 Task: Create in the project AgileGator and in the Backlog issue 'Create a new online platform for online graphic design courses with advanced design tools and project collaboration features' a child issue 'Data breach risk assessment and mitigation', and assign it to team member softage.3@softage.net. Create in the project AgileGator and in the Backlog issue 'Implement a new cloud-based payroll management system for a company with advanced payroll processing and tax calculation features' a child issue 'Serverless computing application performance testing and remediation', and assign it to team member softage.4@softage.net
Action: Mouse moved to (175, 58)
Screenshot: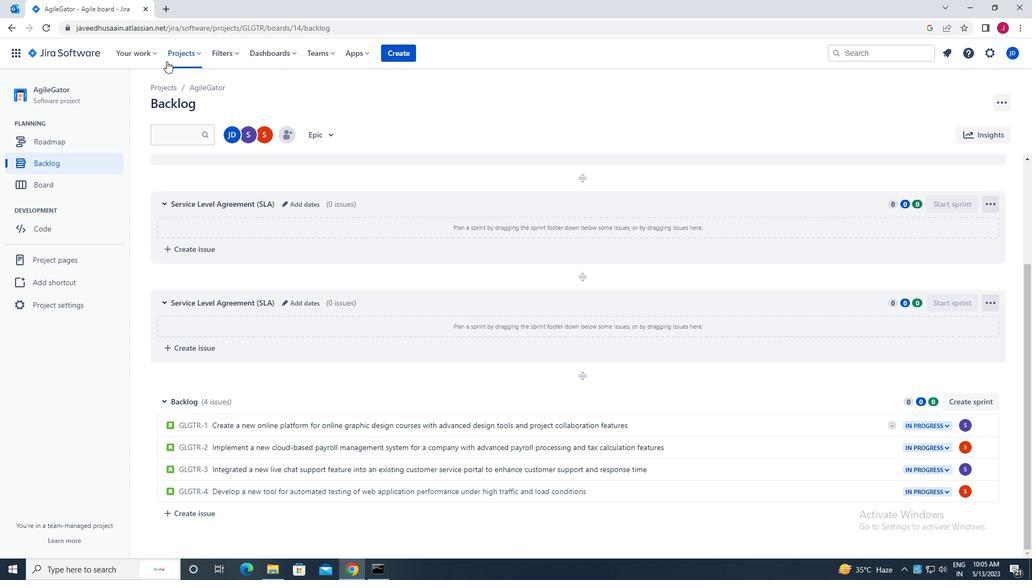 
Action: Mouse pressed left at (175, 58)
Screenshot: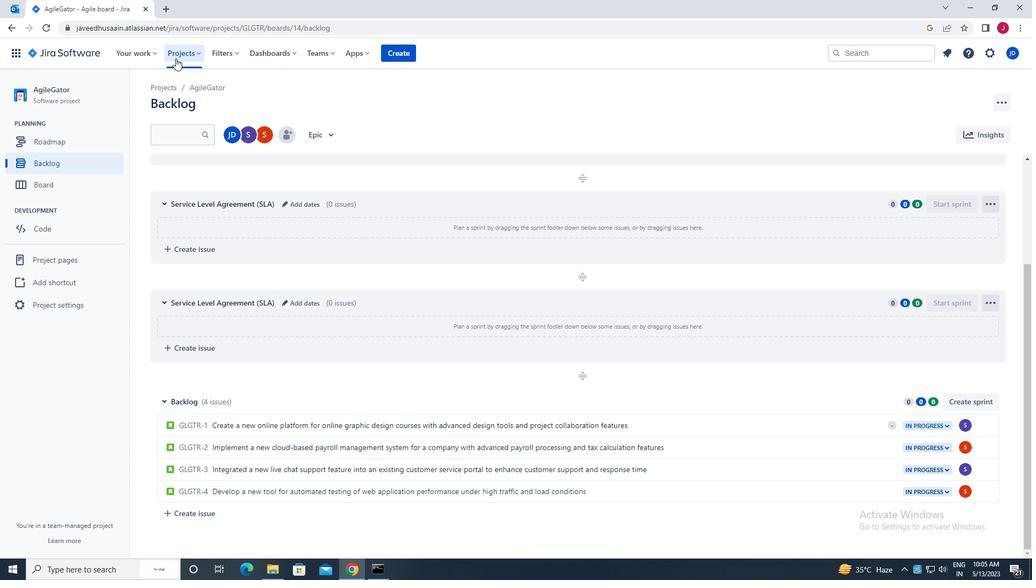 
Action: Mouse moved to (223, 100)
Screenshot: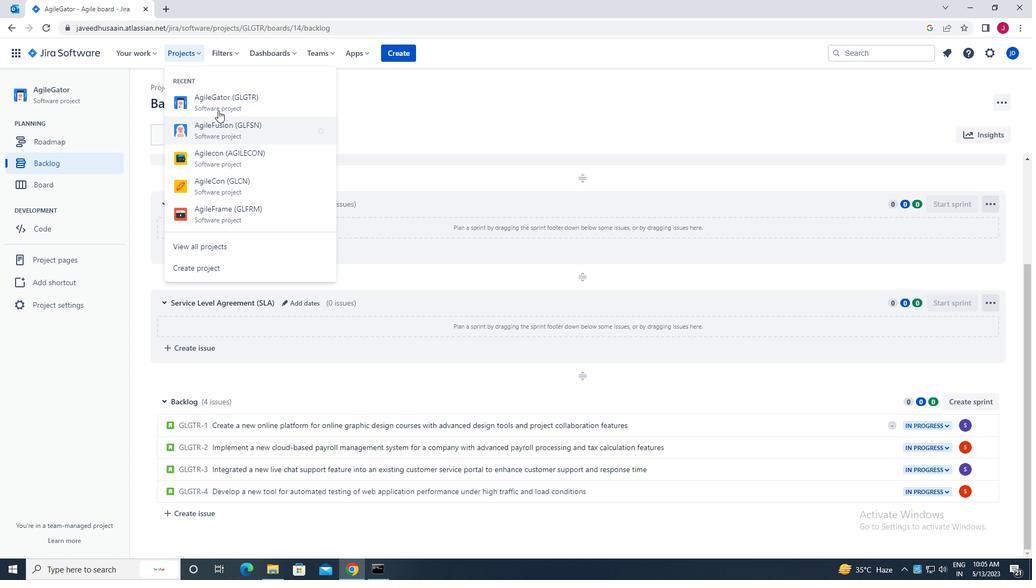 
Action: Mouse pressed left at (223, 100)
Screenshot: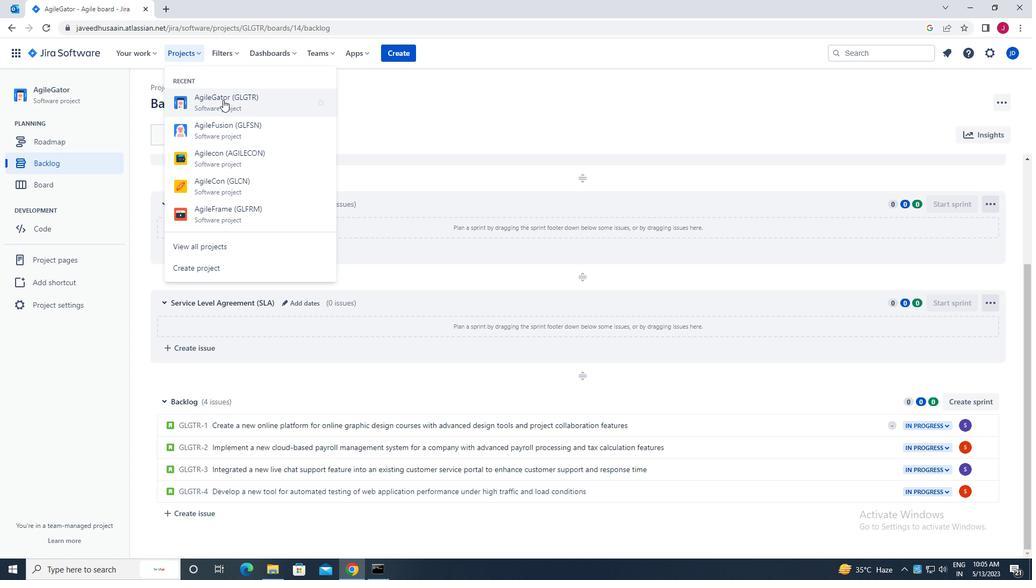 
Action: Mouse moved to (70, 162)
Screenshot: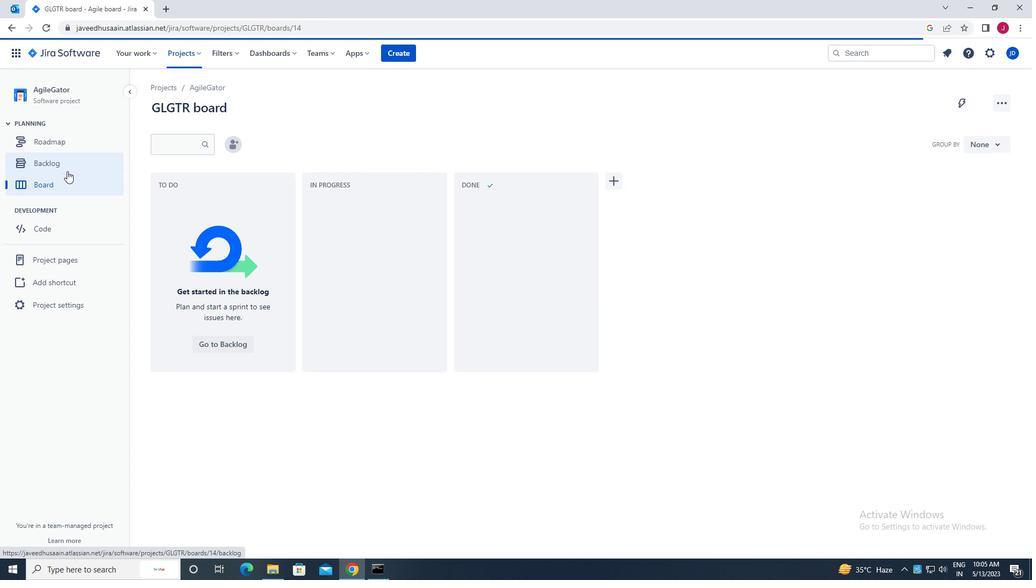 
Action: Mouse pressed left at (70, 162)
Screenshot: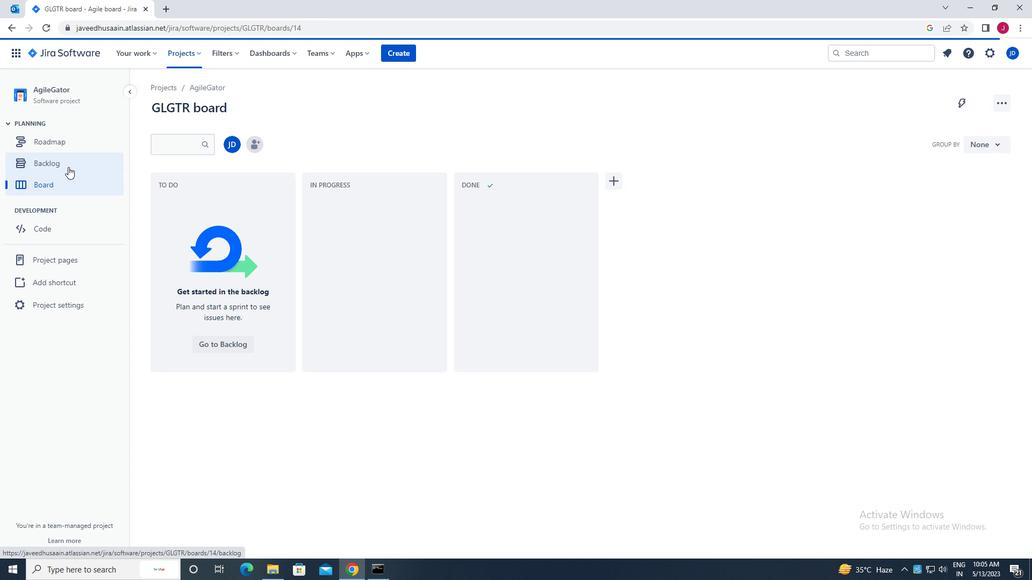 
Action: Mouse moved to (425, 379)
Screenshot: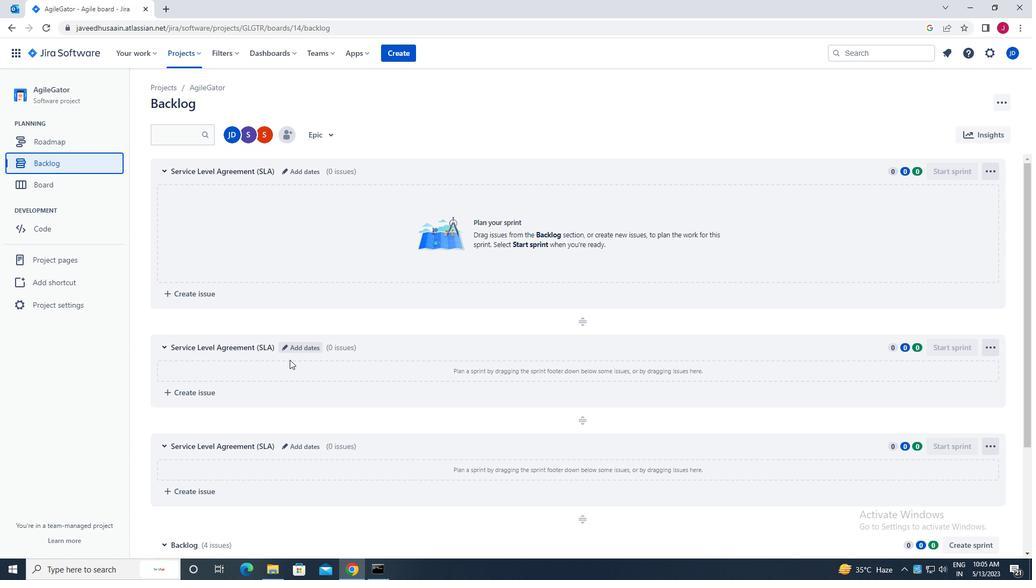 
Action: Mouse scrolled (425, 379) with delta (0, 0)
Screenshot: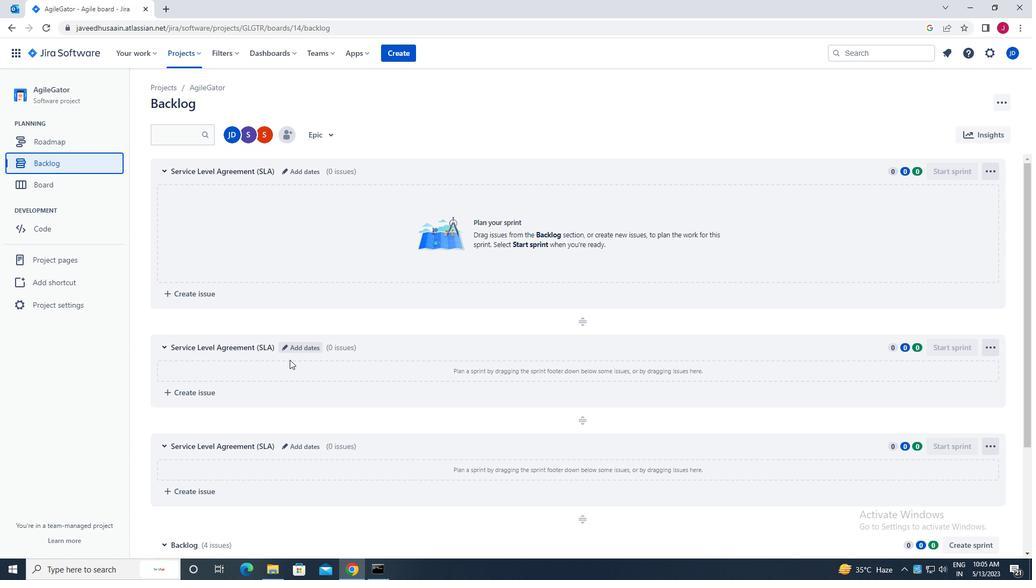
Action: Mouse moved to (425, 379)
Screenshot: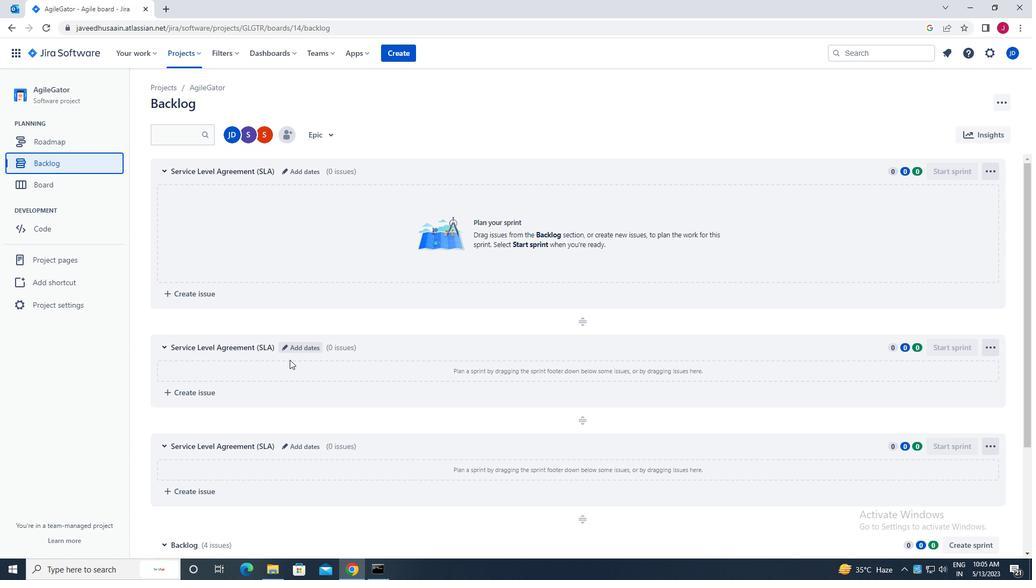 
Action: Mouse scrolled (425, 379) with delta (0, 0)
Screenshot: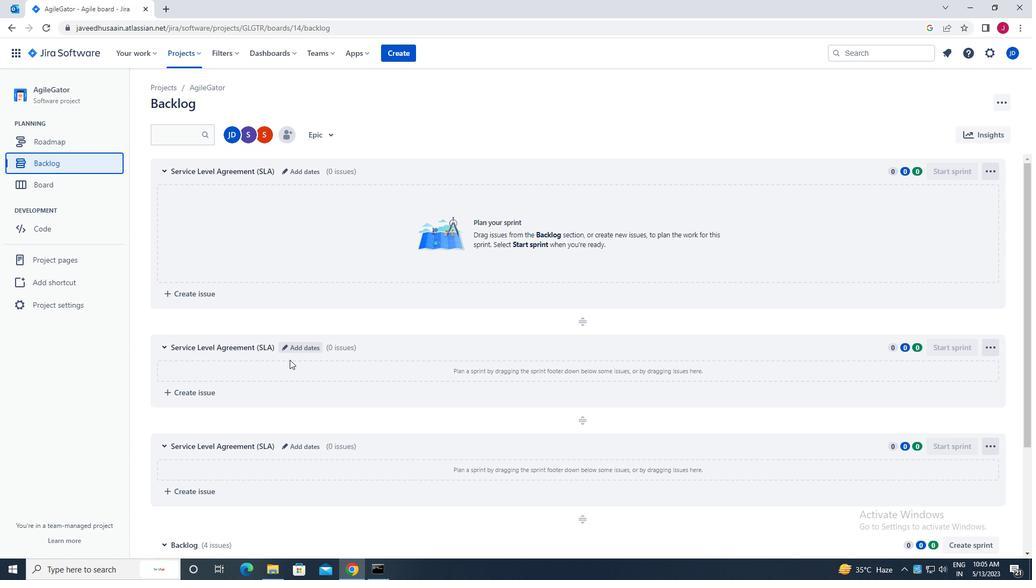
Action: Mouse moved to (425, 379)
Screenshot: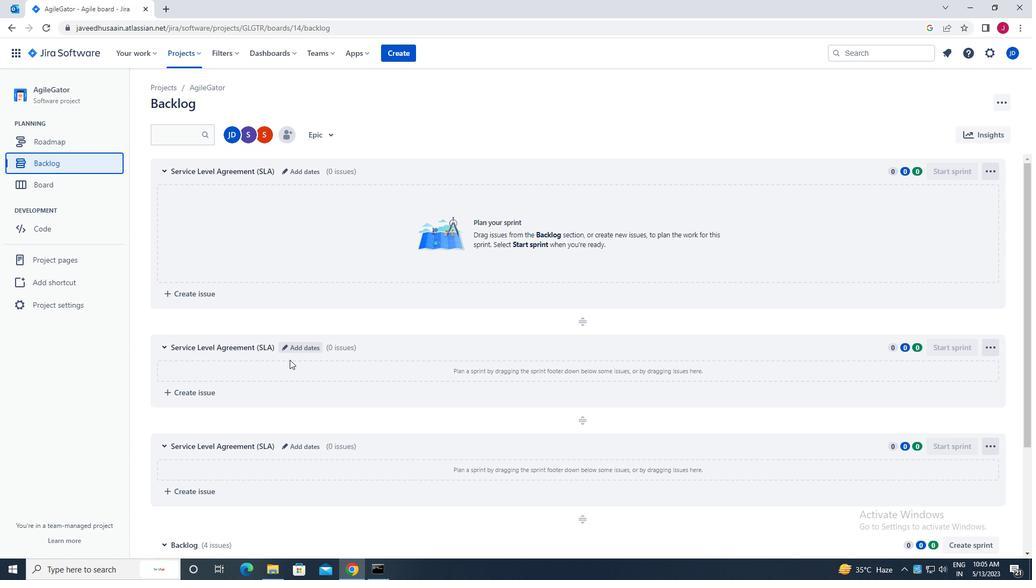 
Action: Mouse scrolled (425, 379) with delta (0, 0)
Screenshot: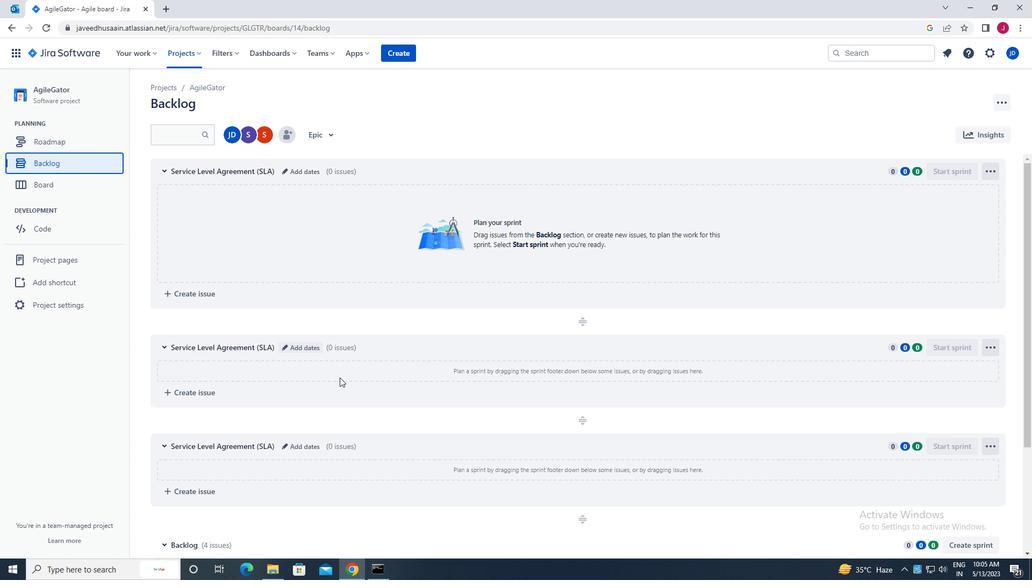 
Action: Mouse scrolled (425, 379) with delta (0, 0)
Screenshot: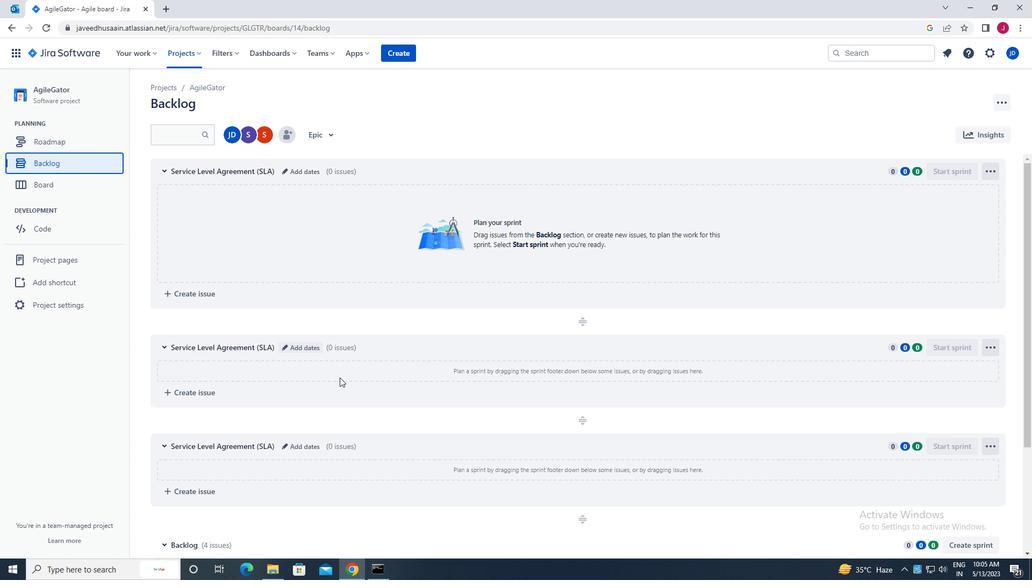 
Action: Mouse scrolled (425, 379) with delta (0, 0)
Screenshot: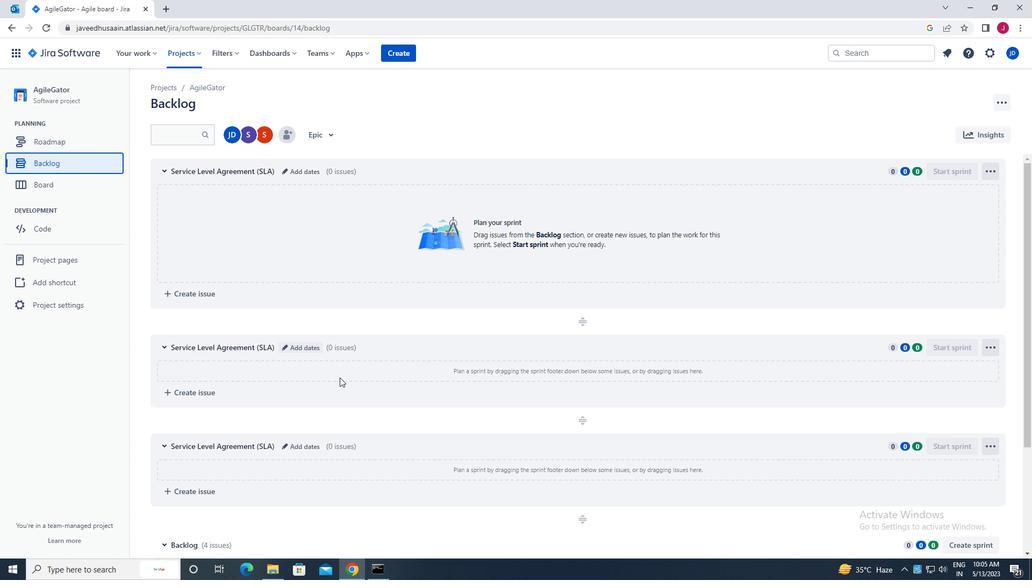 
Action: Mouse scrolled (425, 379) with delta (0, 0)
Screenshot: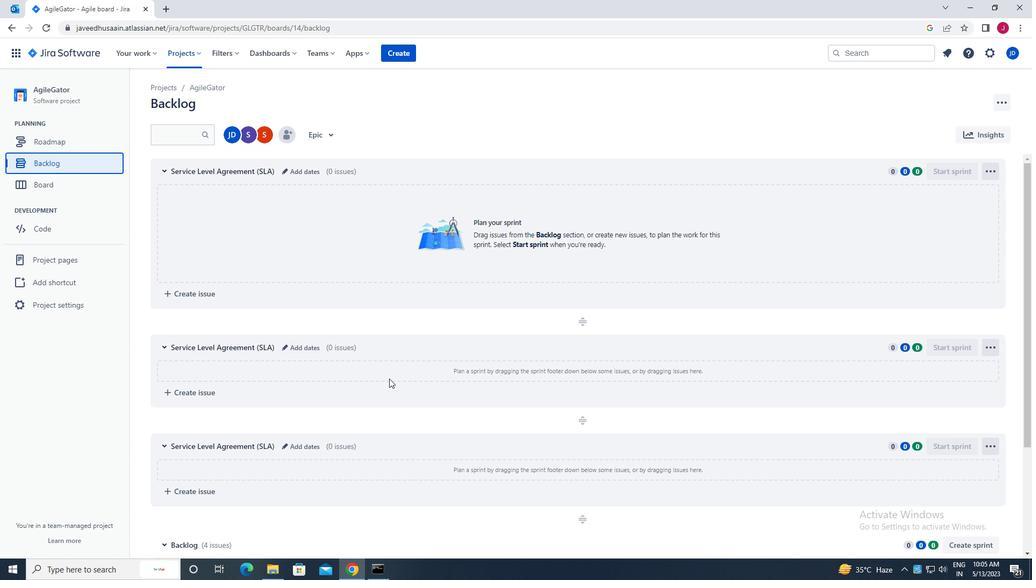 
Action: Mouse moved to (428, 378)
Screenshot: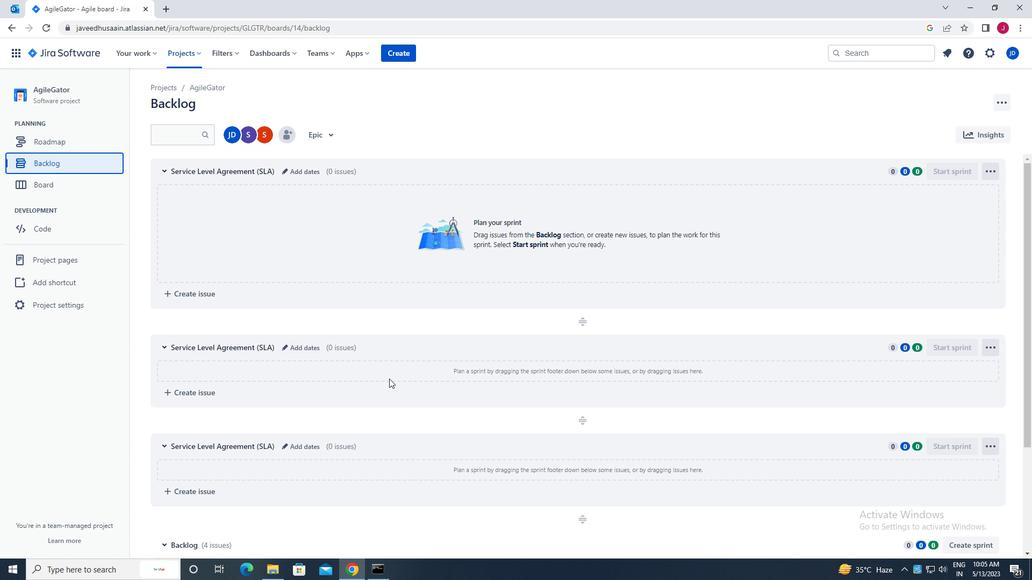 
Action: Mouse scrolled (428, 378) with delta (0, 0)
Screenshot: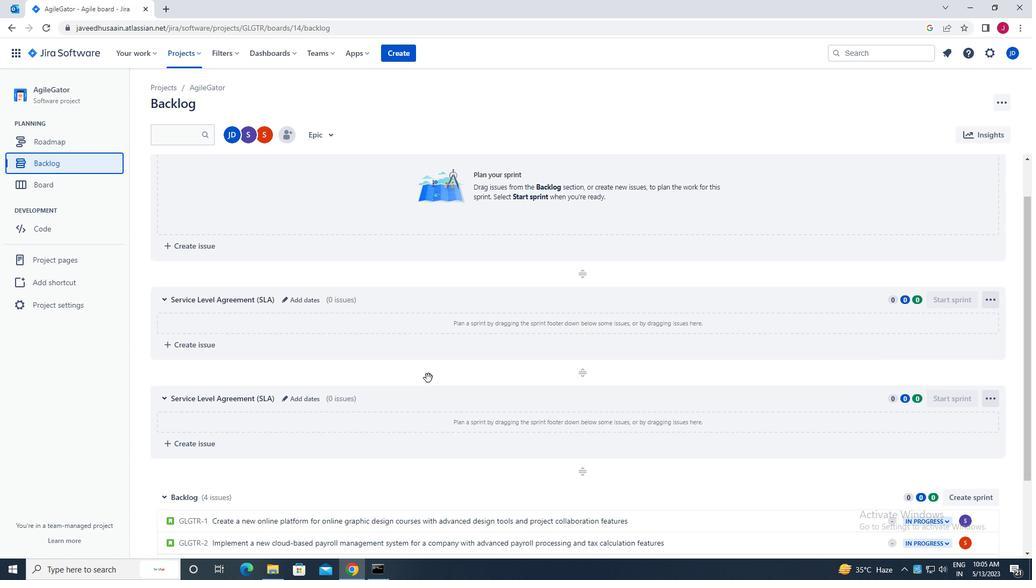 
Action: Mouse scrolled (428, 378) with delta (0, 0)
Screenshot: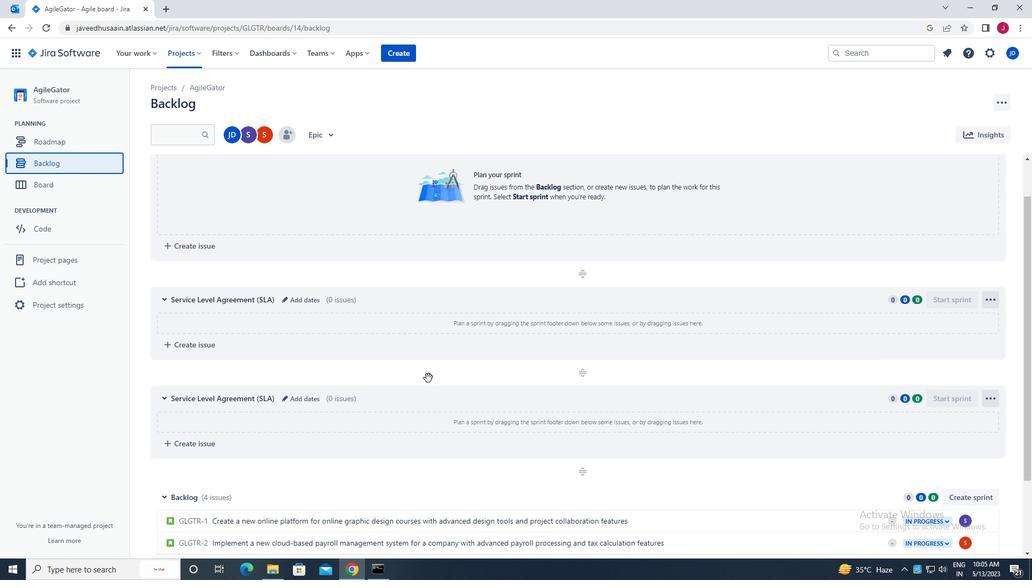 
Action: Mouse scrolled (428, 378) with delta (0, 0)
Screenshot: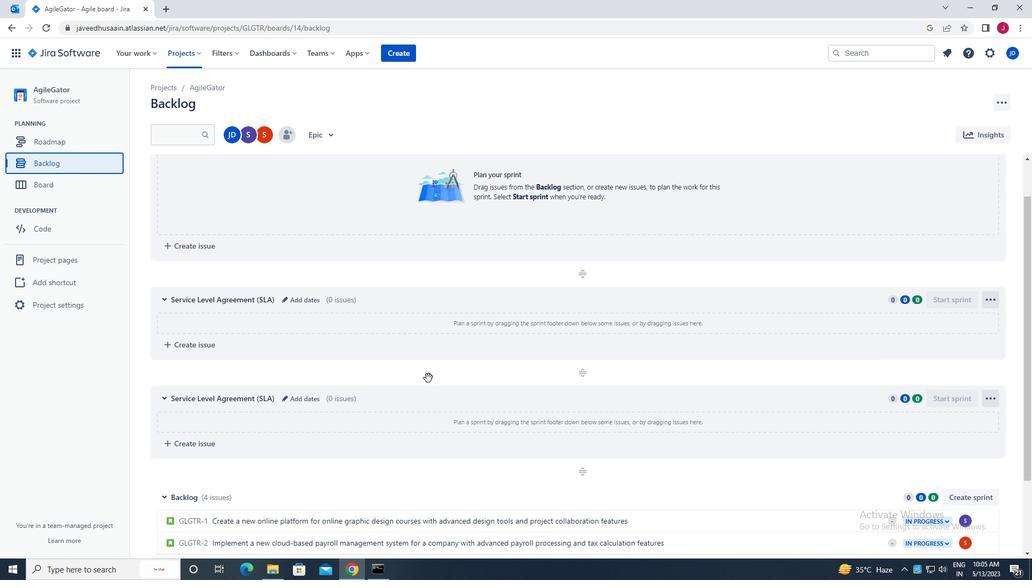
Action: Mouse scrolled (428, 378) with delta (0, 0)
Screenshot: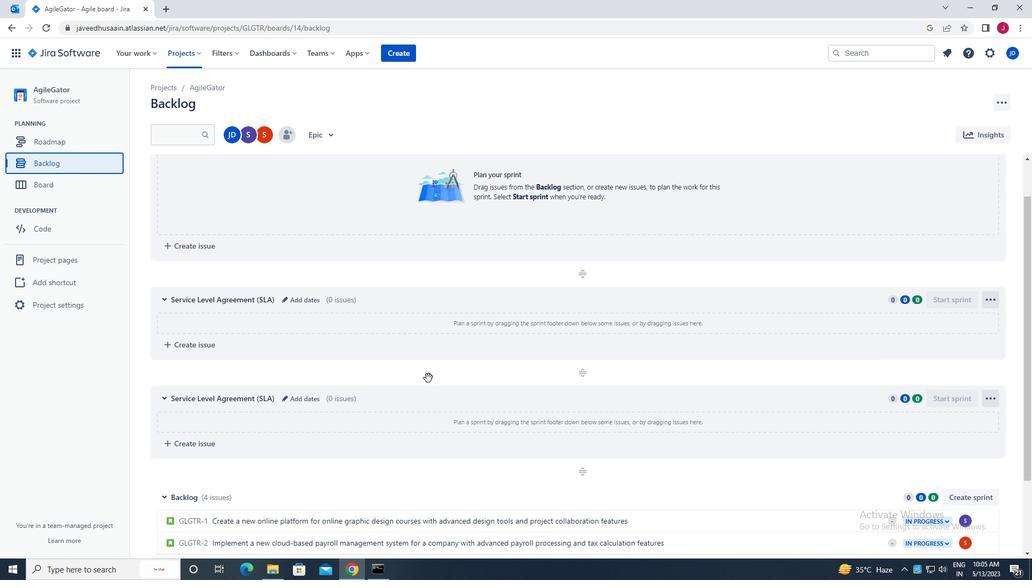 
Action: Mouse scrolled (428, 378) with delta (0, 0)
Screenshot: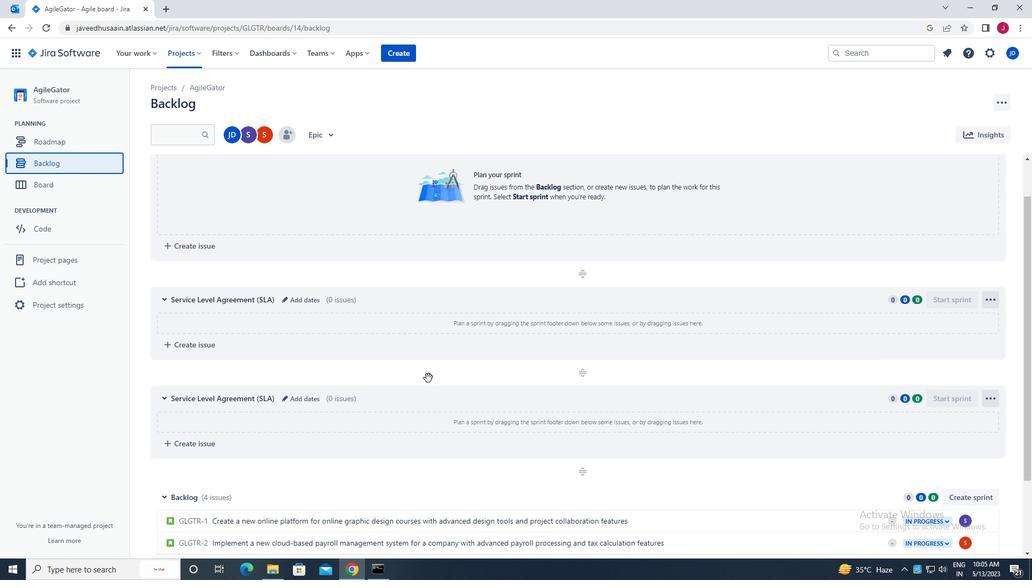 
Action: Mouse scrolled (428, 378) with delta (0, 0)
Screenshot: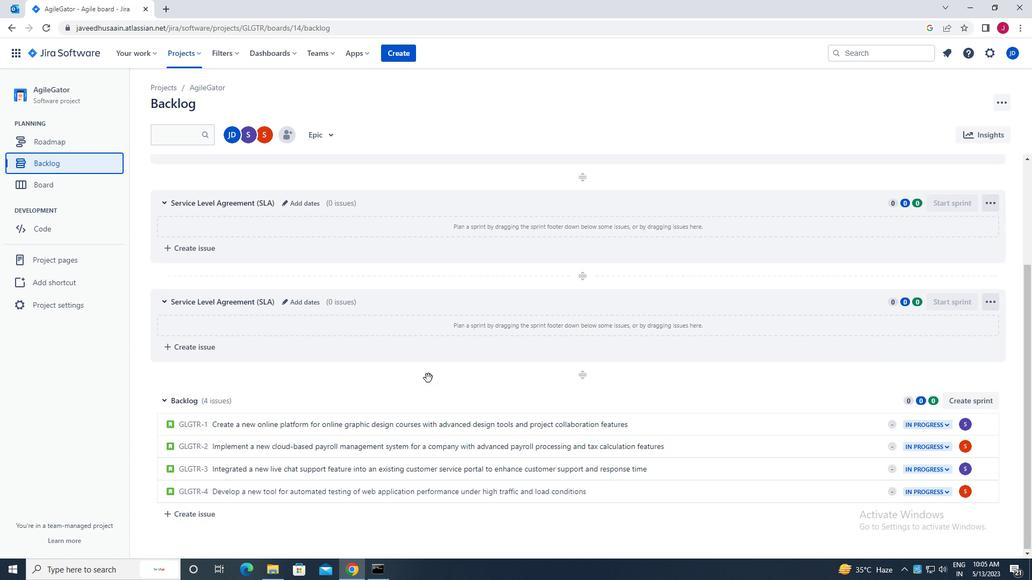 
Action: Mouse moved to (831, 425)
Screenshot: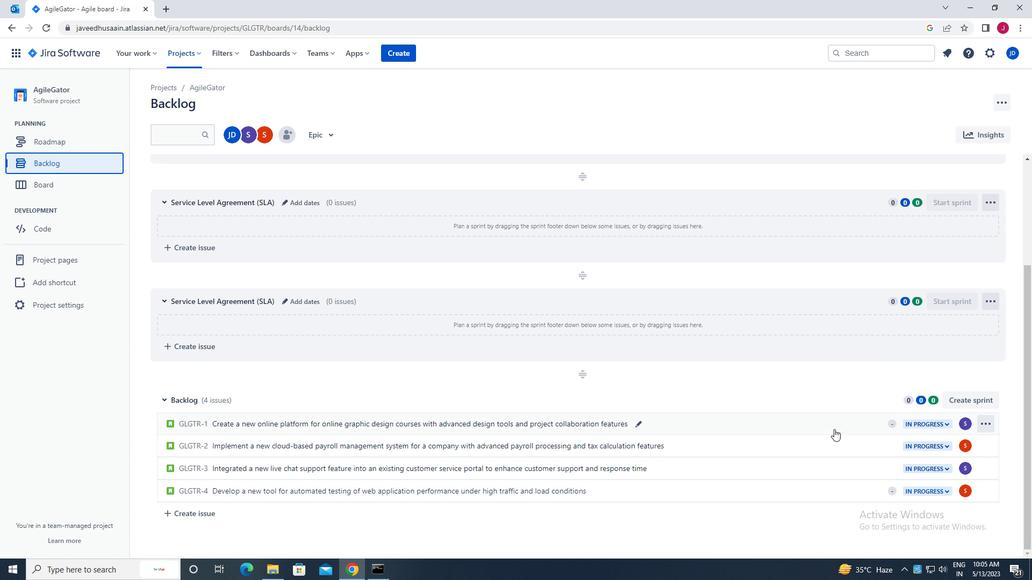 
Action: Mouse pressed left at (831, 425)
Screenshot: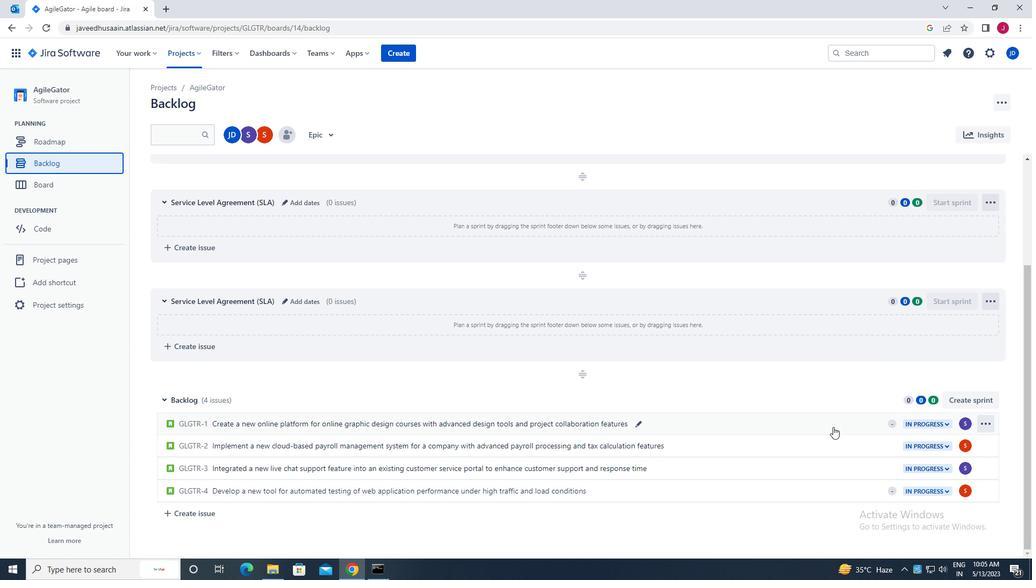 
Action: Mouse moved to (841, 263)
Screenshot: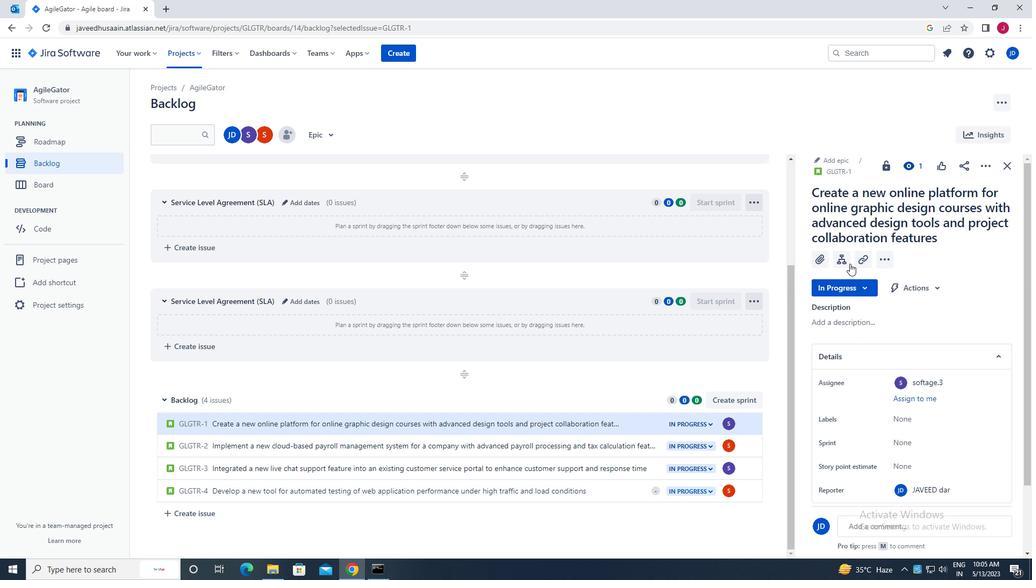 
Action: Mouse pressed left at (841, 263)
Screenshot: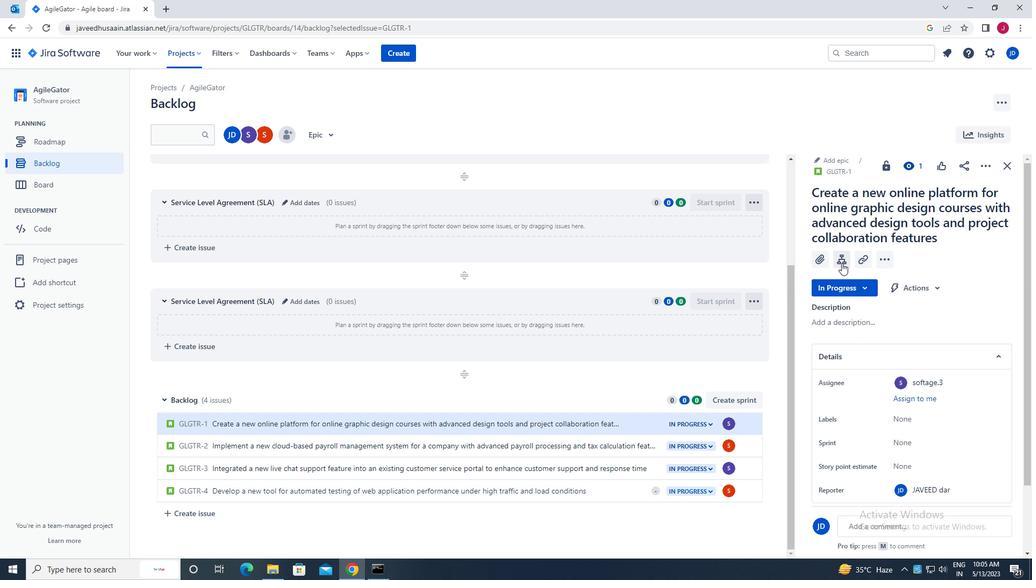 
Action: Mouse moved to (860, 348)
Screenshot: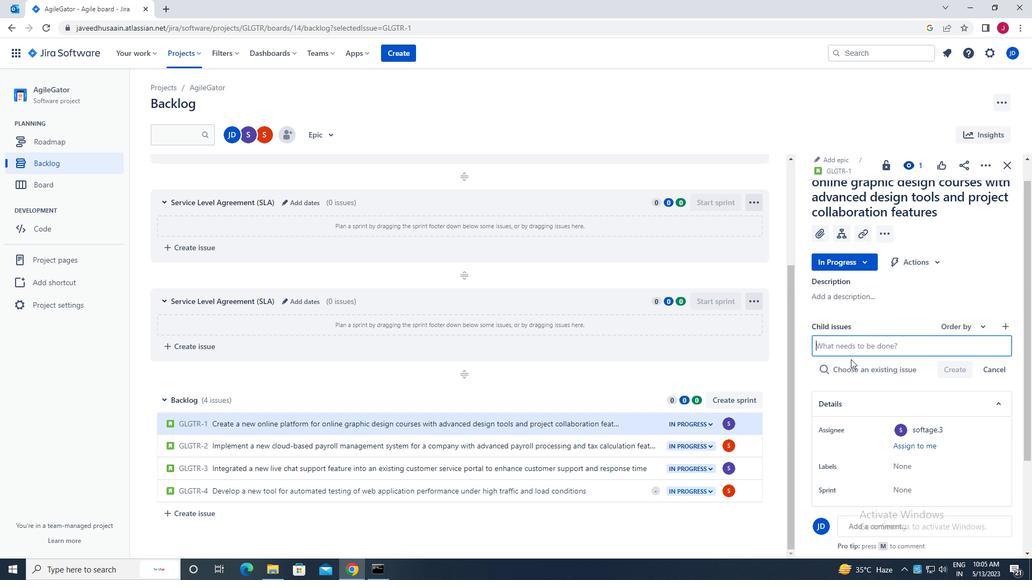
Action: Mouse pressed left at (860, 348)
Screenshot: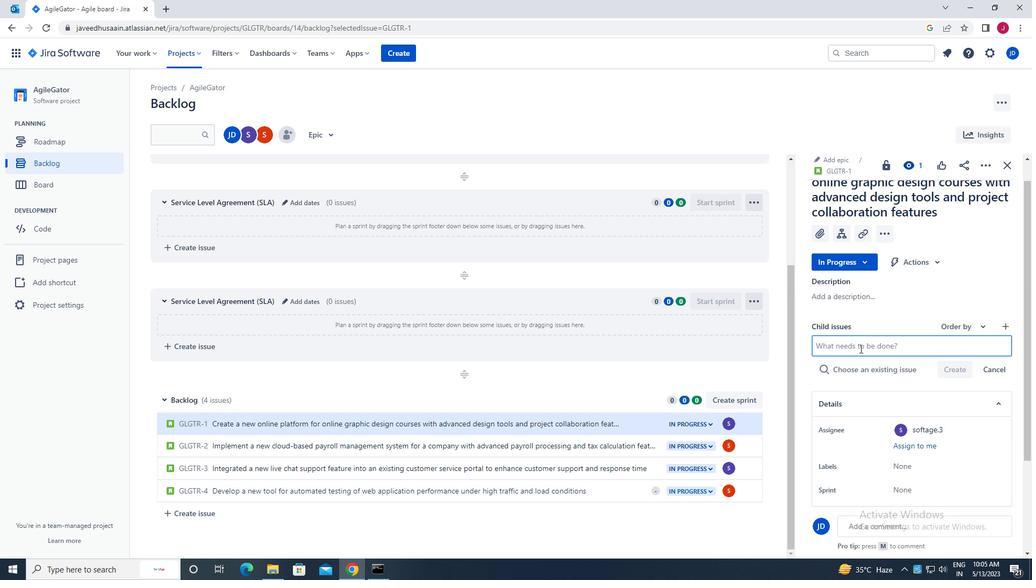 
Action: Key pressed d<Key.caps_lock>ata<Key.space>breach<Key.space>risk<Key.space>assessment<Key.space>and<Key.space>mitigation<Key.space><Key.enter>
Screenshot: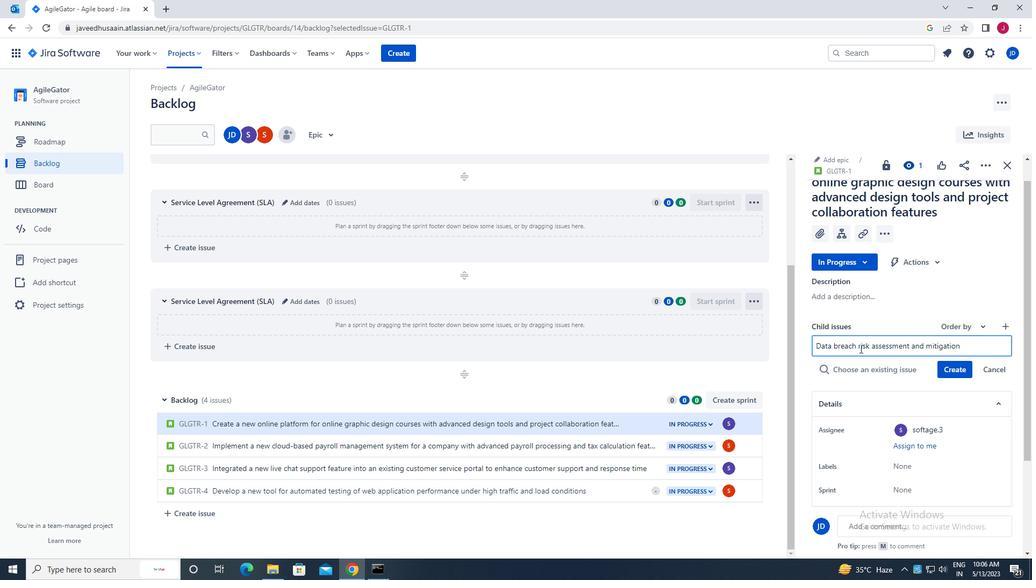 
Action: Mouse moved to (964, 349)
Screenshot: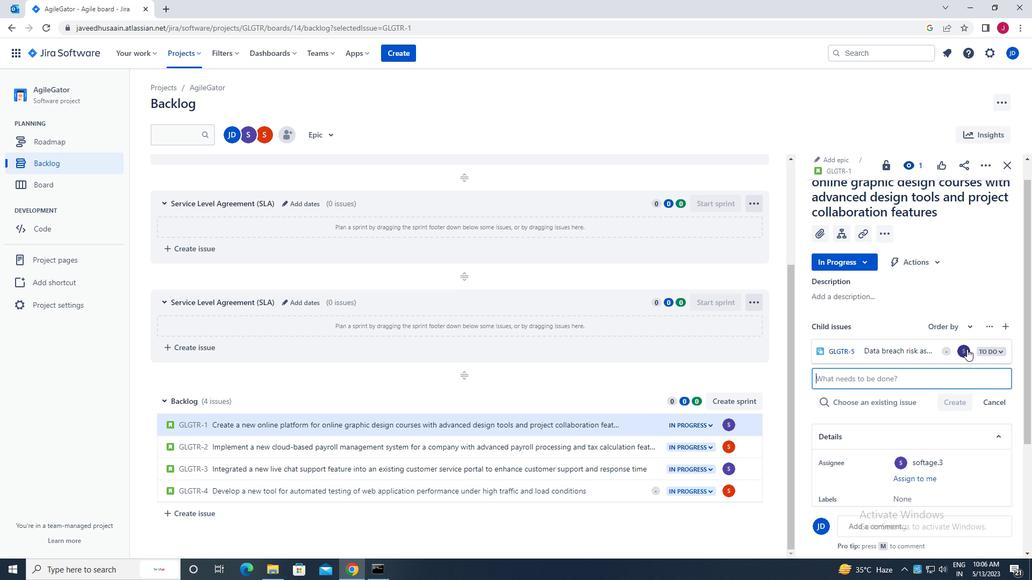 
Action: Mouse pressed left at (964, 349)
Screenshot: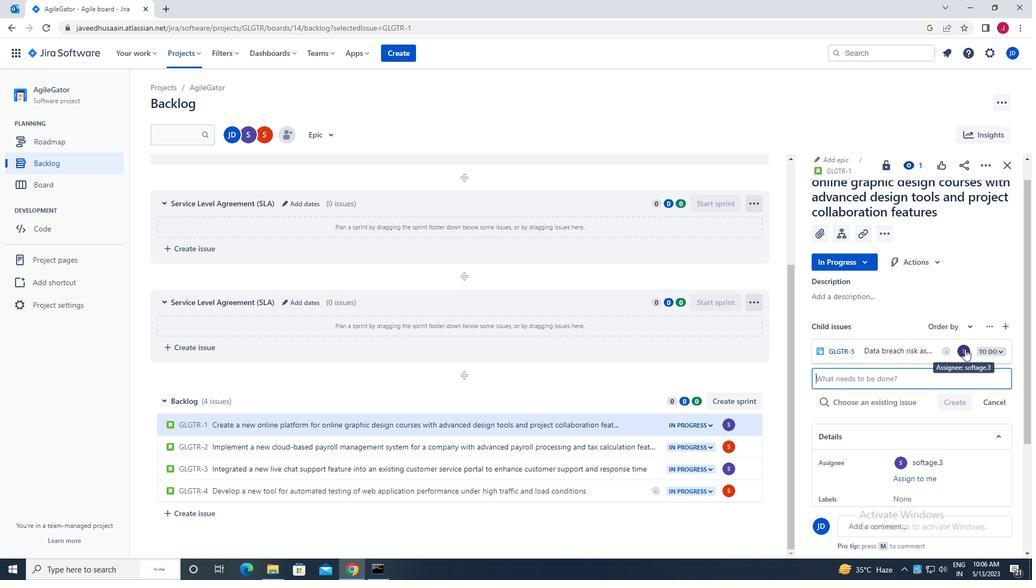 
Action: Mouse moved to (869, 294)
Screenshot: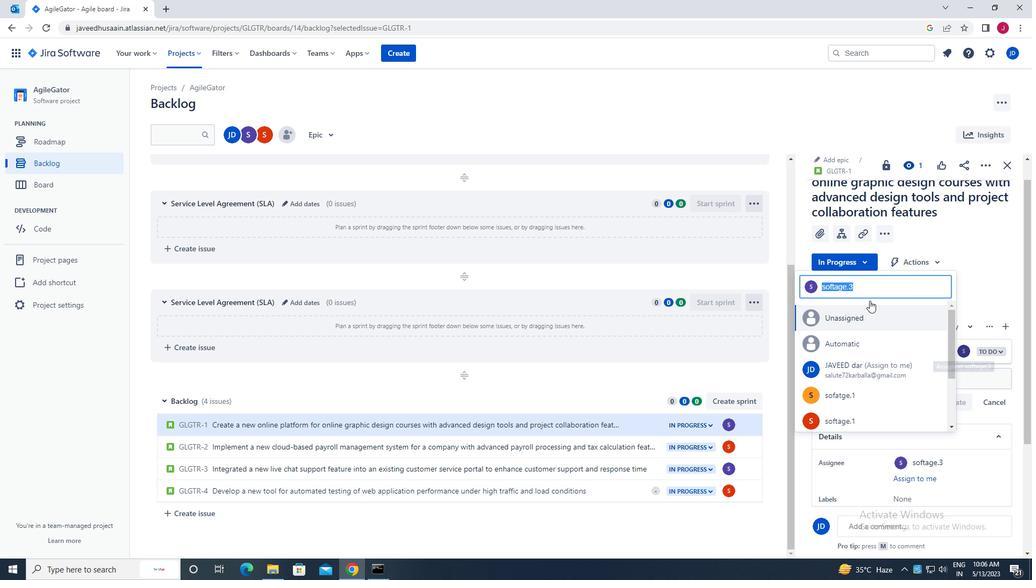 
Action: Key pressed soft
Screenshot: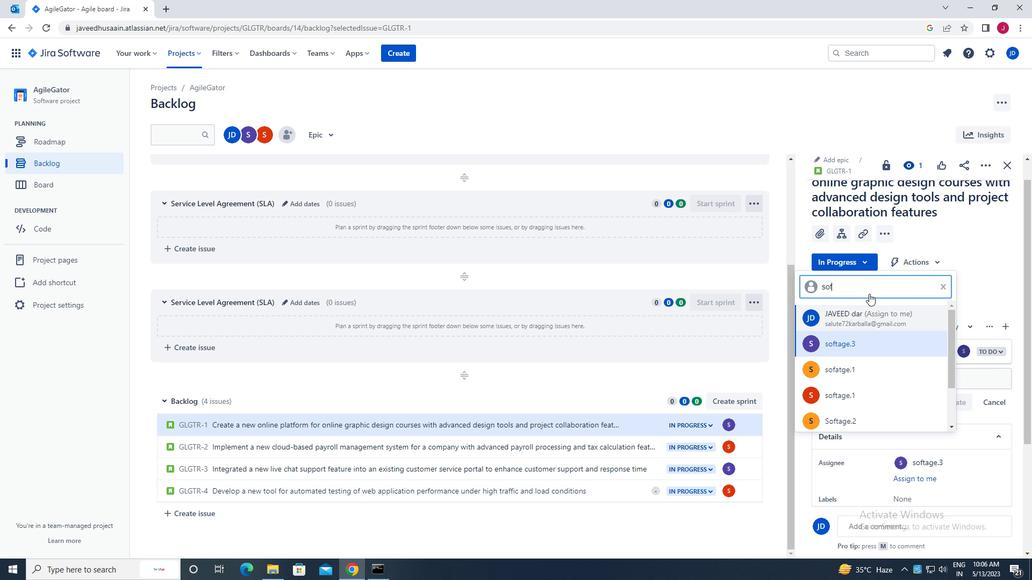 
Action: Mouse moved to (872, 318)
Screenshot: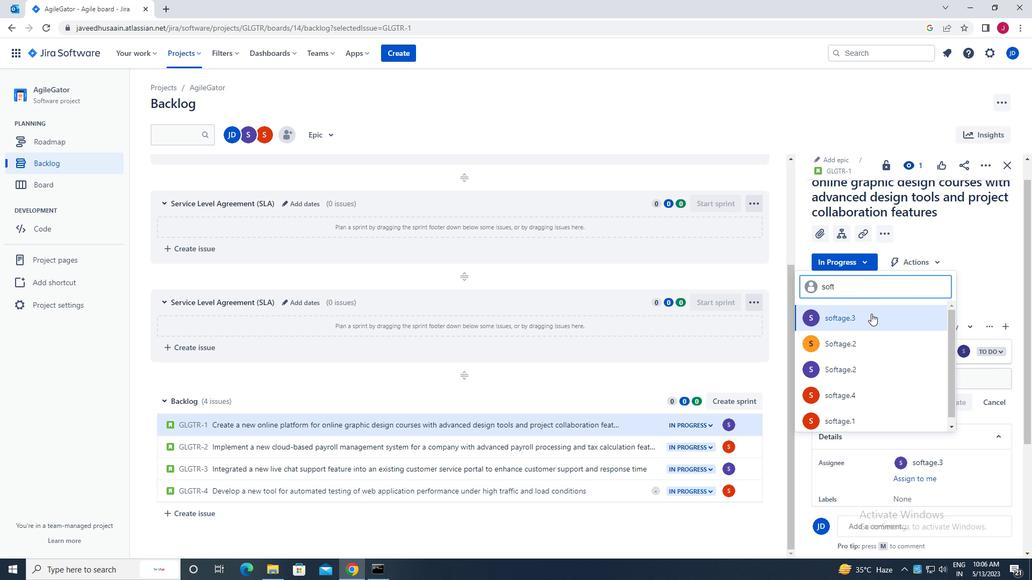 
Action: Mouse pressed left at (872, 318)
Screenshot: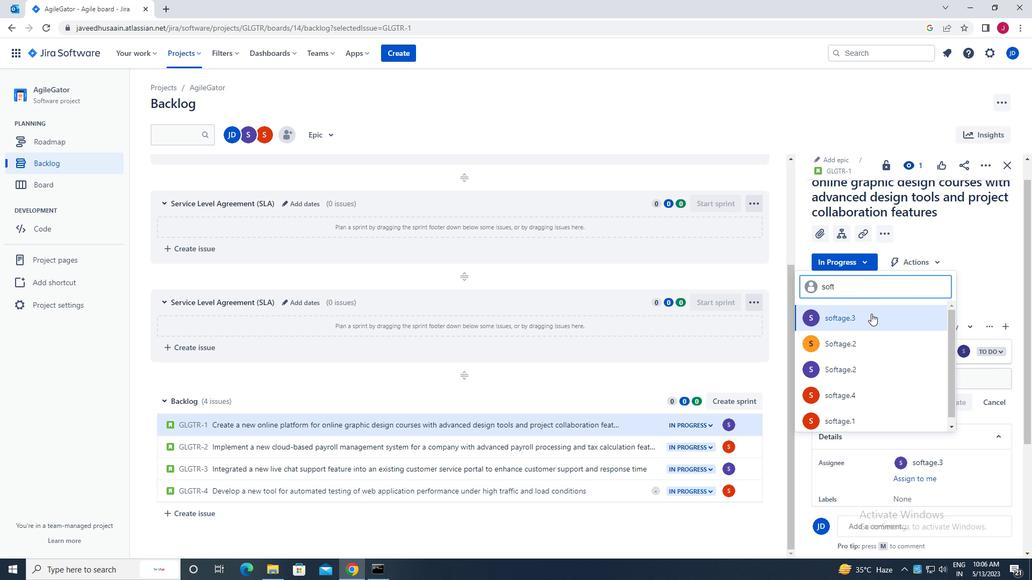 
Action: Mouse moved to (1008, 169)
Screenshot: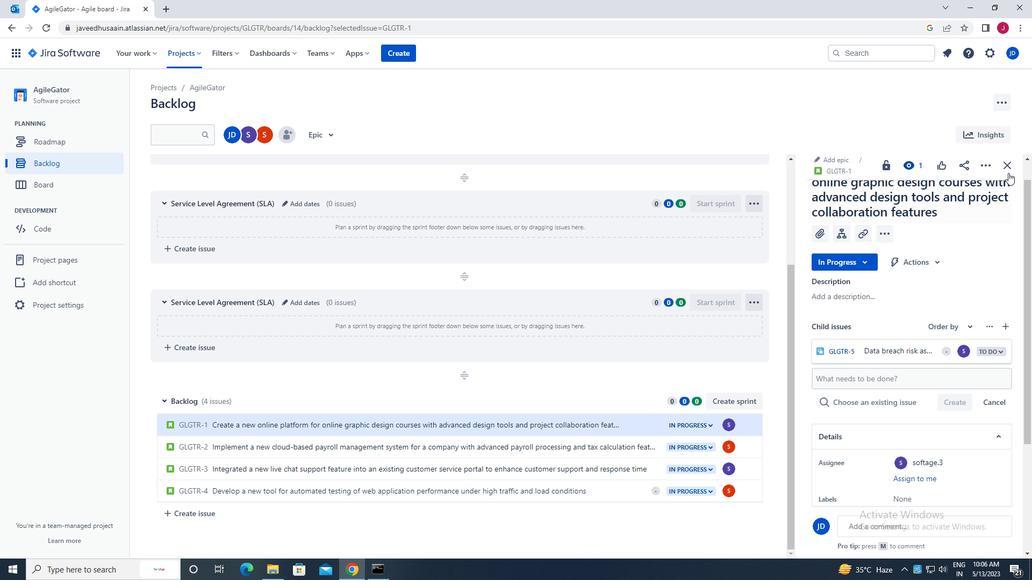 
Action: Mouse pressed left at (1008, 169)
Screenshot: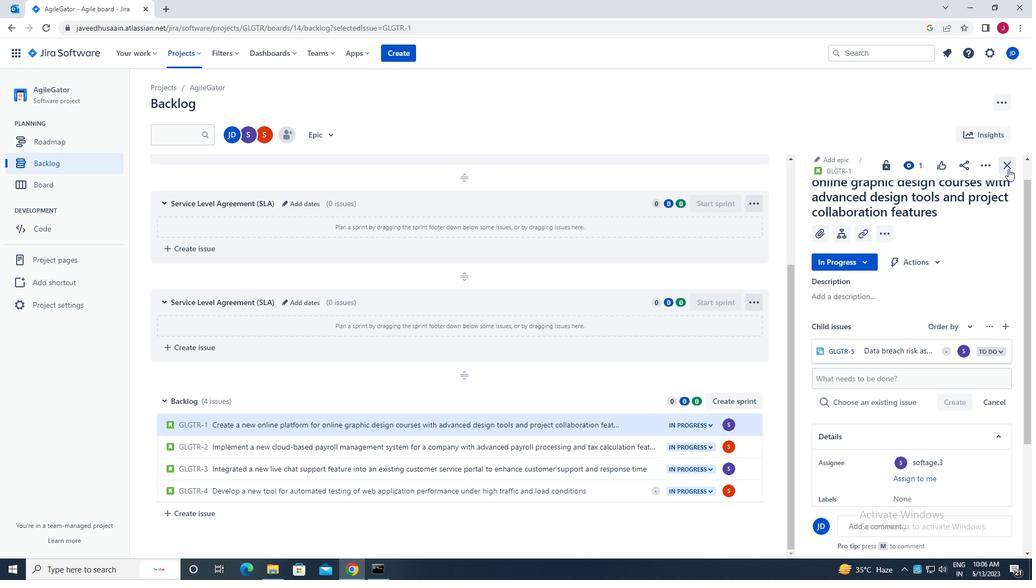 
Action: Mouse moved to (838, 445)
Screenshot: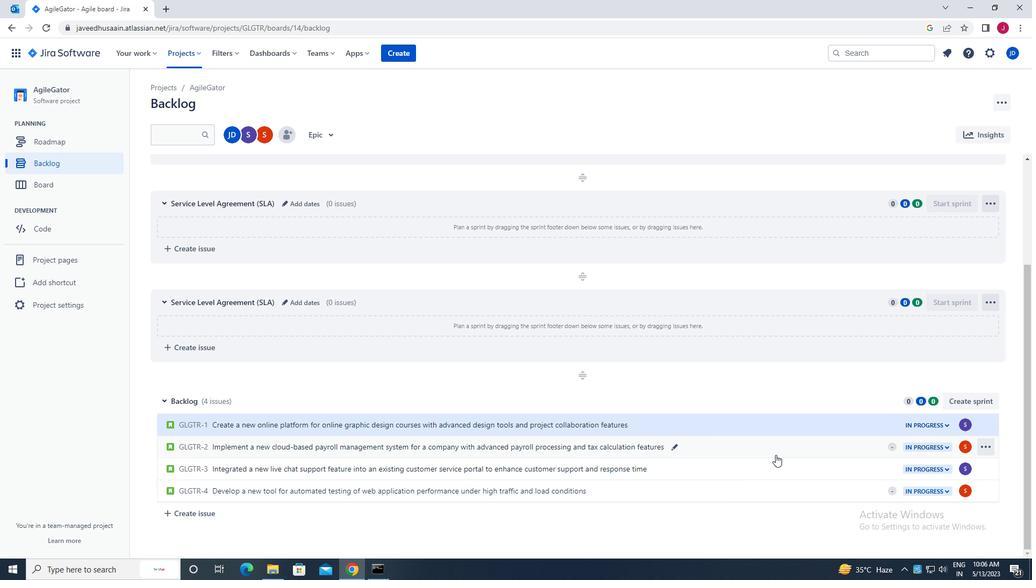 
Action: Mouse pressed left at (838, 445)
Screenshot: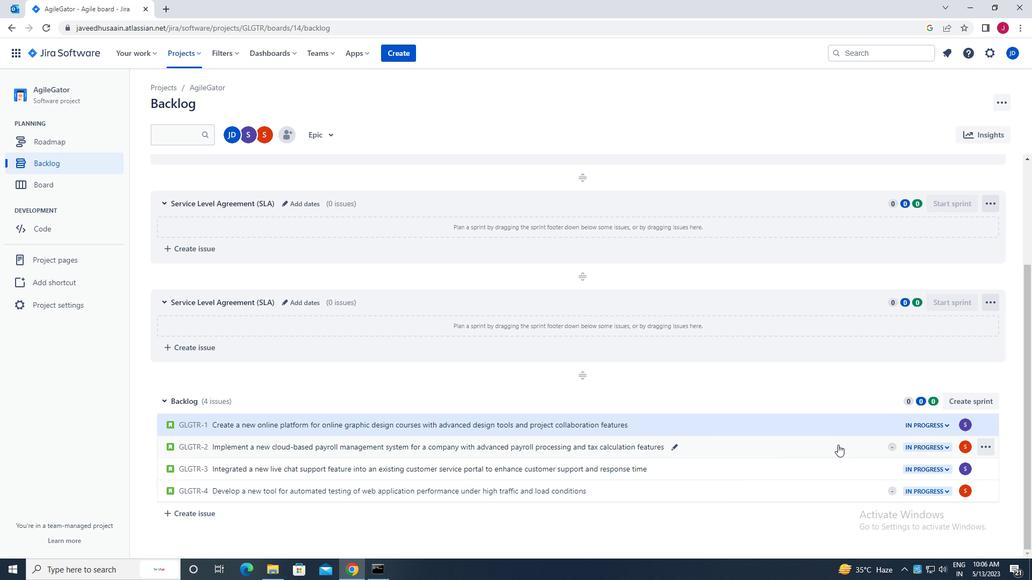 
Action: Mouse moved to (839, 279)
Screenshot: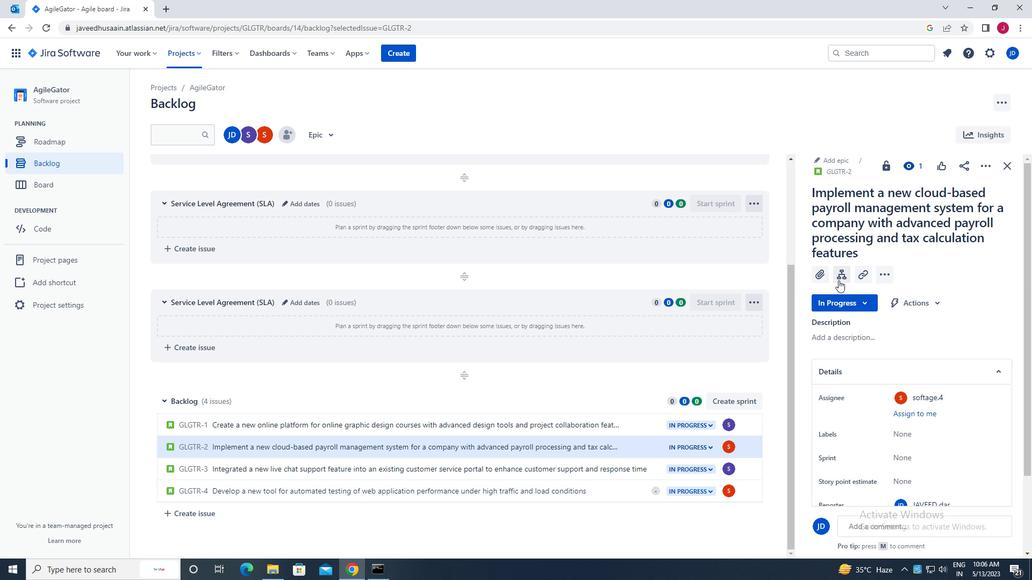 
Action: Mouse pressed left at (839, 279)
Screenshot: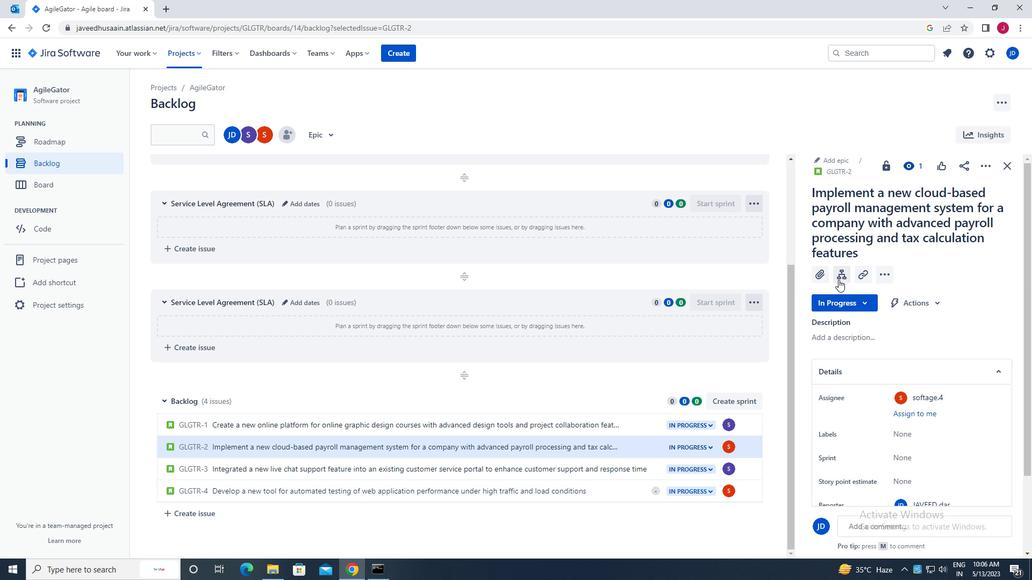 
Action: Mouse moved to (855, 348)
Screenshot: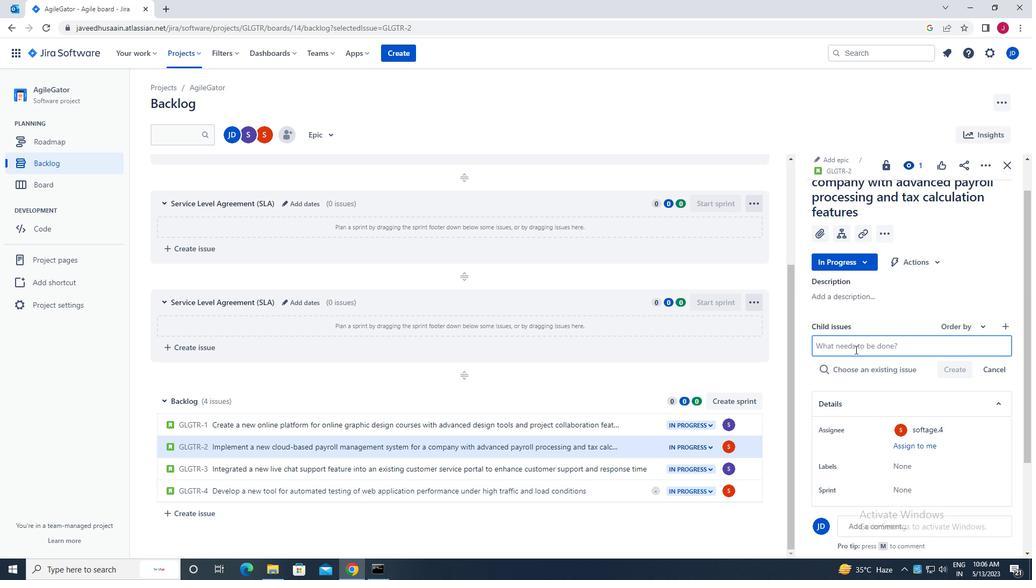 
Action: Mouse pressed left at (855, 348)
Screenshot: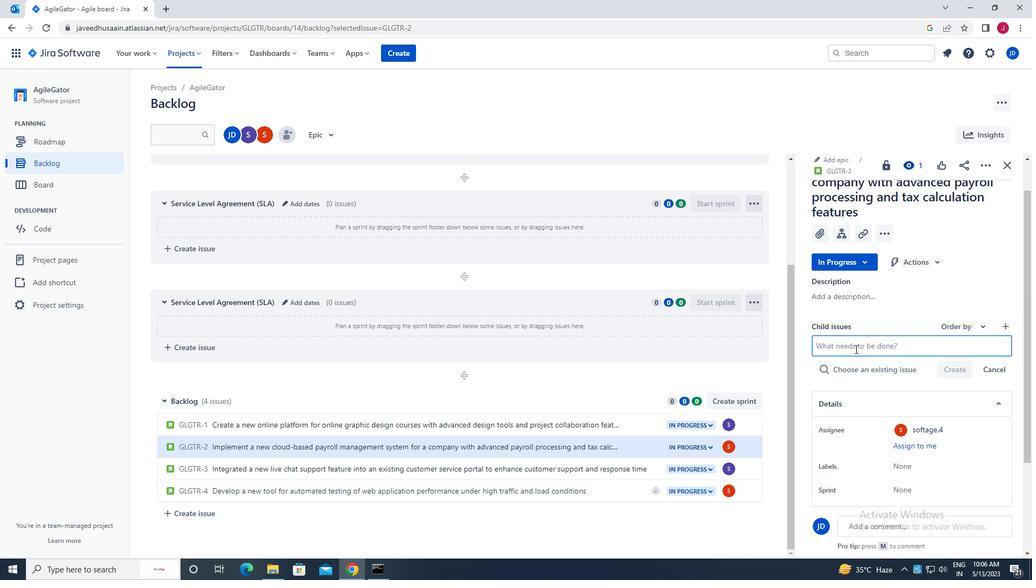 
Action: Mouse moved to (851, 345)
Screenshot: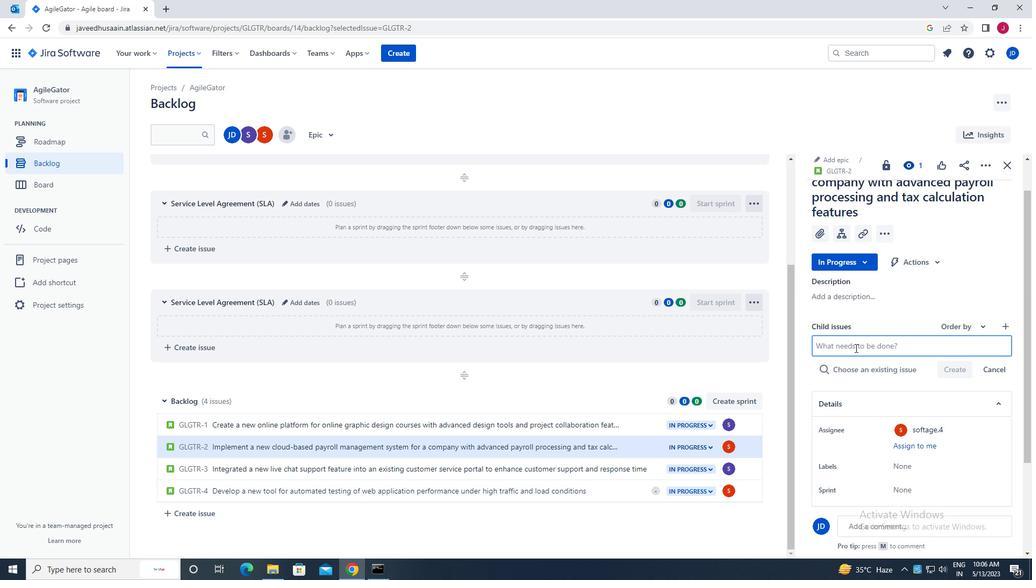 
Action: Key pressed <Key.caps_lock>s<Key.caps_lock>ervice<Key.space>less<Key.space>computing<Key.space>appliv<Key.backspace>cation<Key.space>performance<Key.space>testing<Key.space>and<Key.space>remediation<Key.enter>
Screenshot: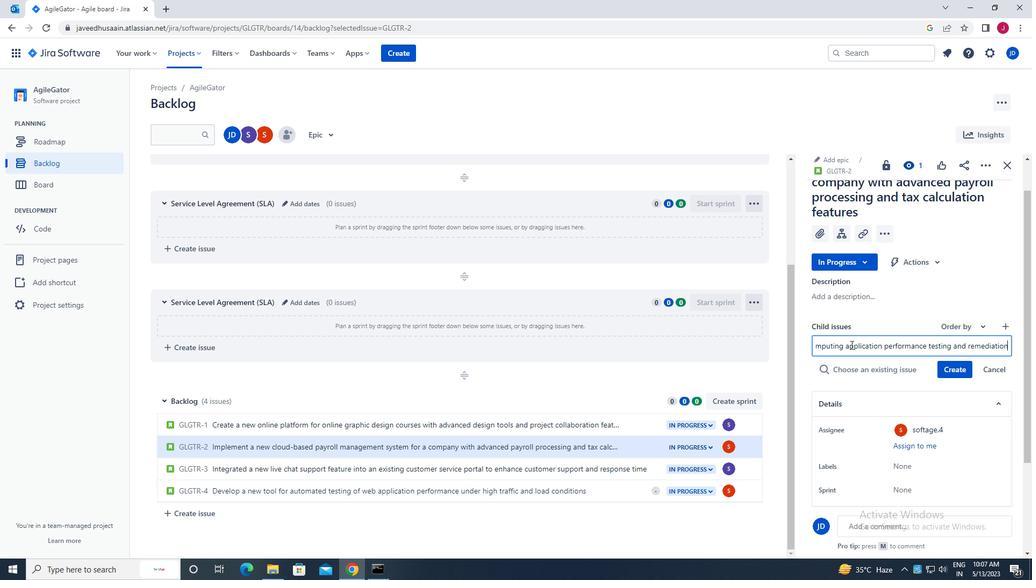 
Action: Mouse moved to (964, 352)
Screenshot: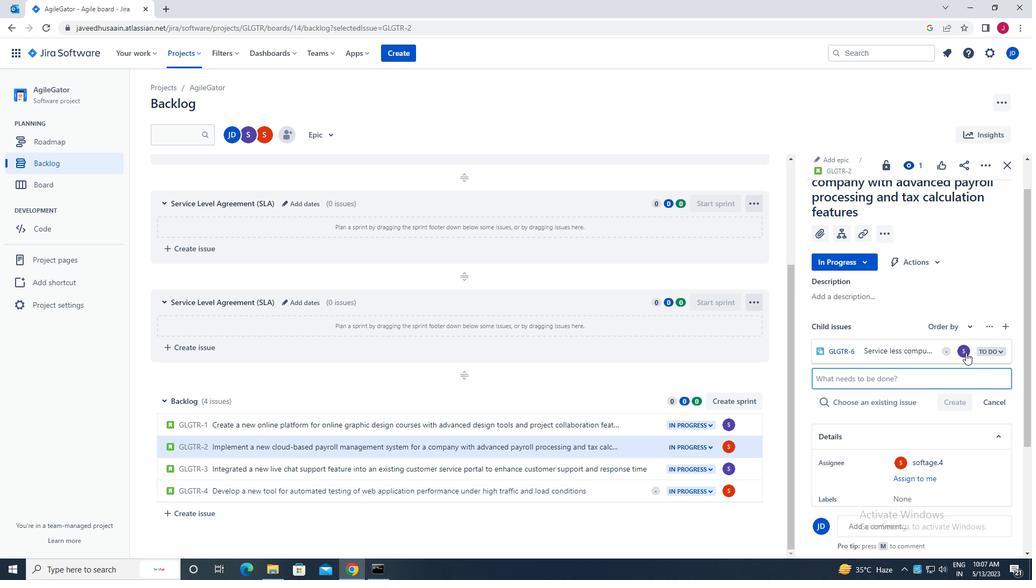 
Action: Mouse pressed left at (964, 352)
Screenshot: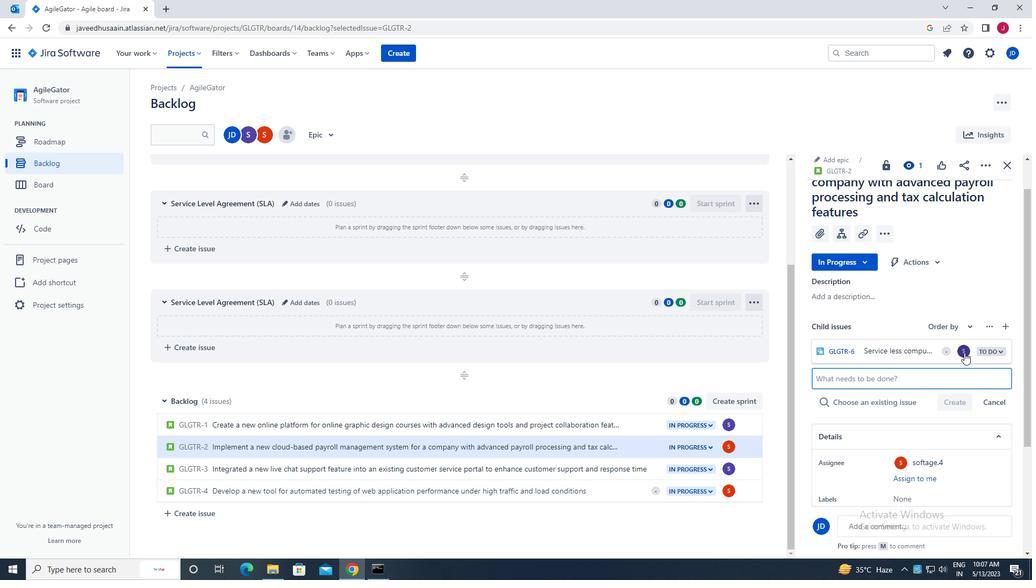 
Action: Mouse moved to (874, 297)
Screenshot: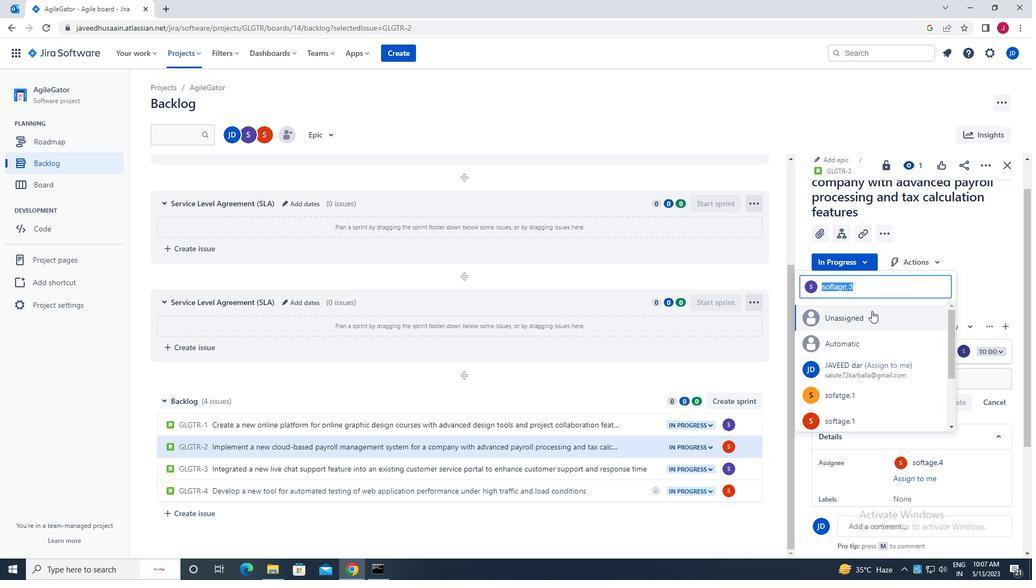 
Action: Key pressed soft
Screenshot: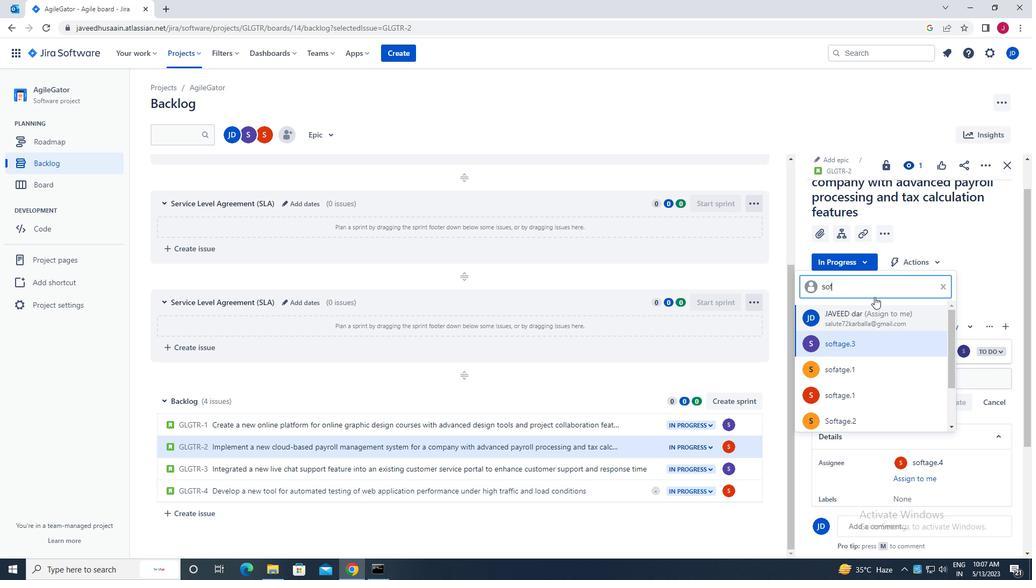 
Action: Mouse moved to (853, 394)
Screenshot: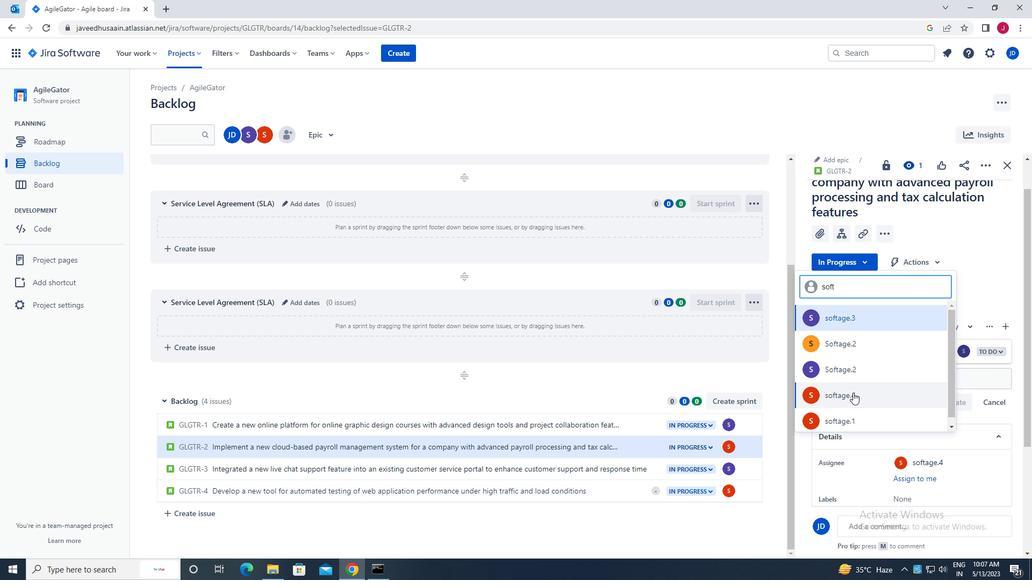 
Action: Mouse pressed left at (853, 394)
Screenshot: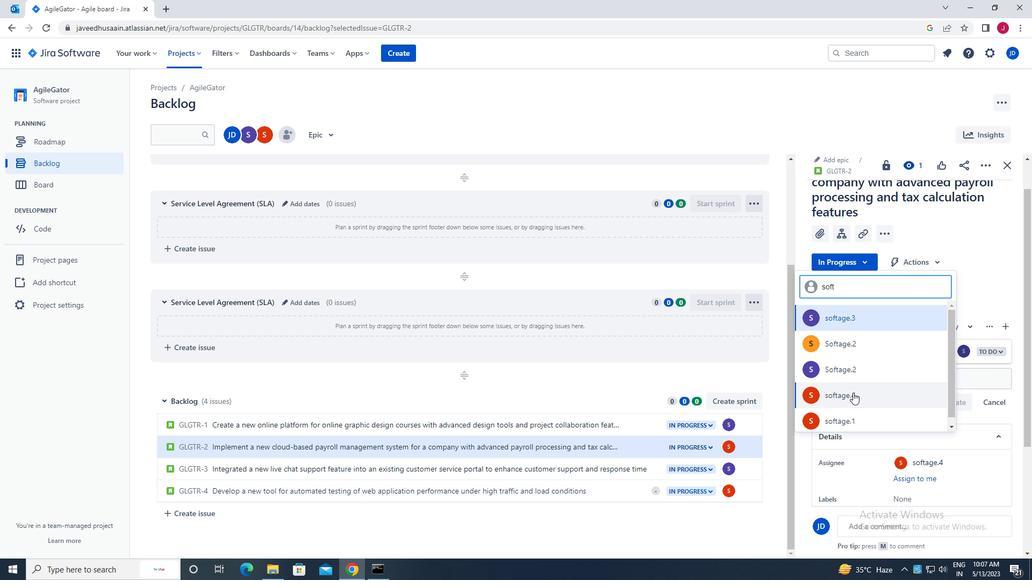 
Action: Mouse moved to (1007, 167)
Screenshot: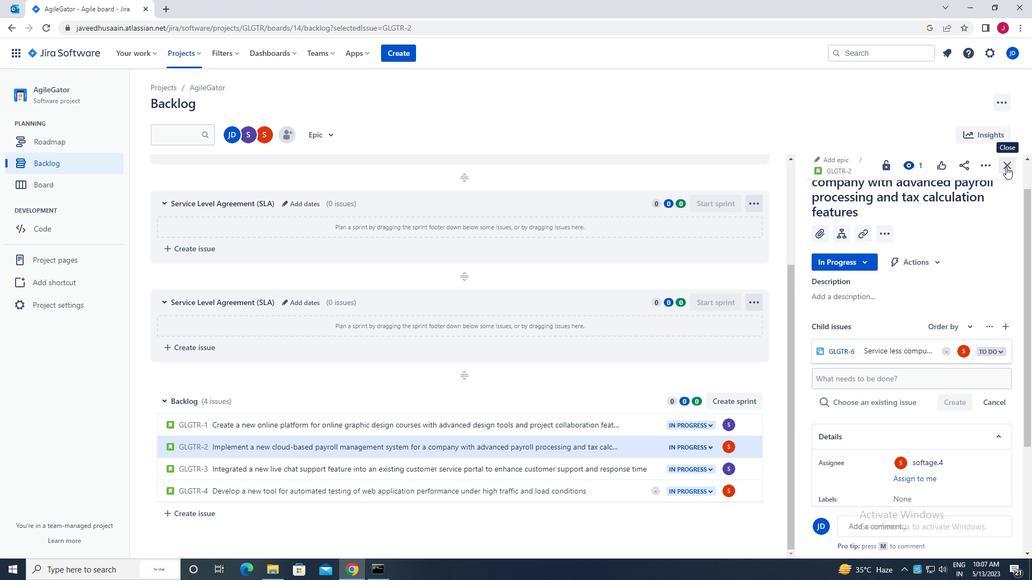 
Action: Mouse pressed left at (1007, 167)
Screenshot: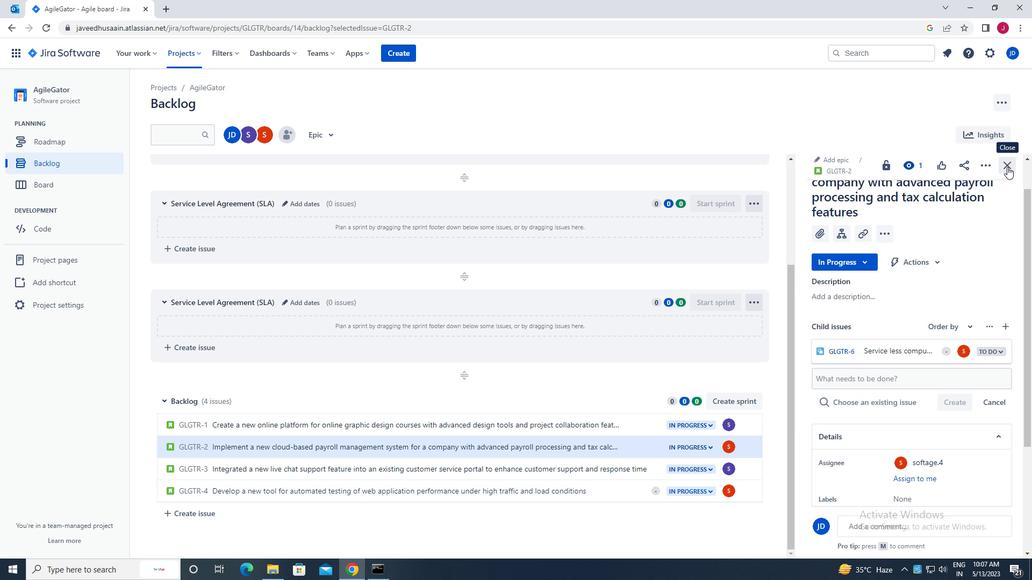 
Action: Mouse moved to (997, 171)
Screenshot: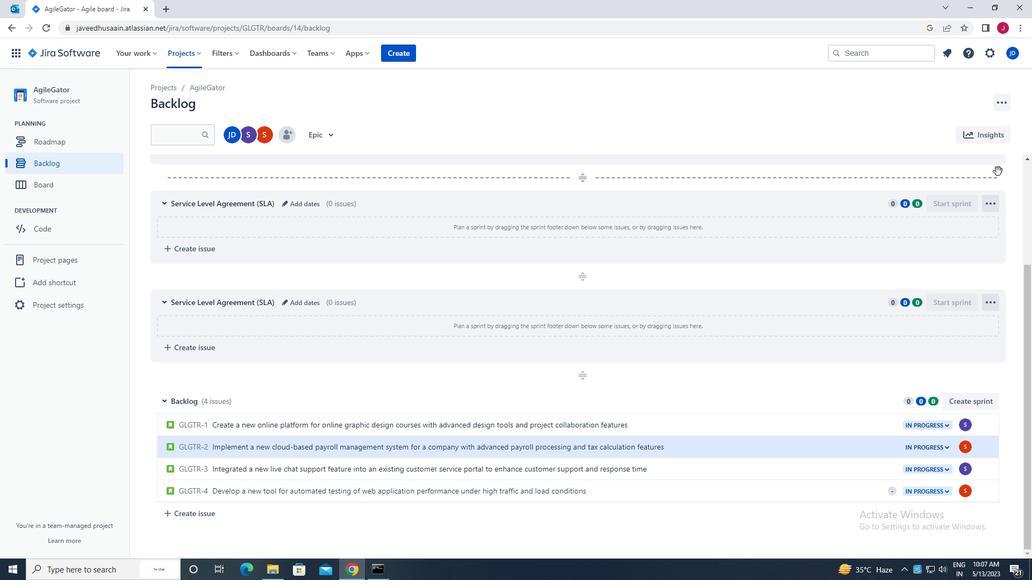 
